 Task: Clear the 'UI Design' folder and ensure it is not set to auto-archive.
Action: Mouse moved to (142, 416)
Screenshot: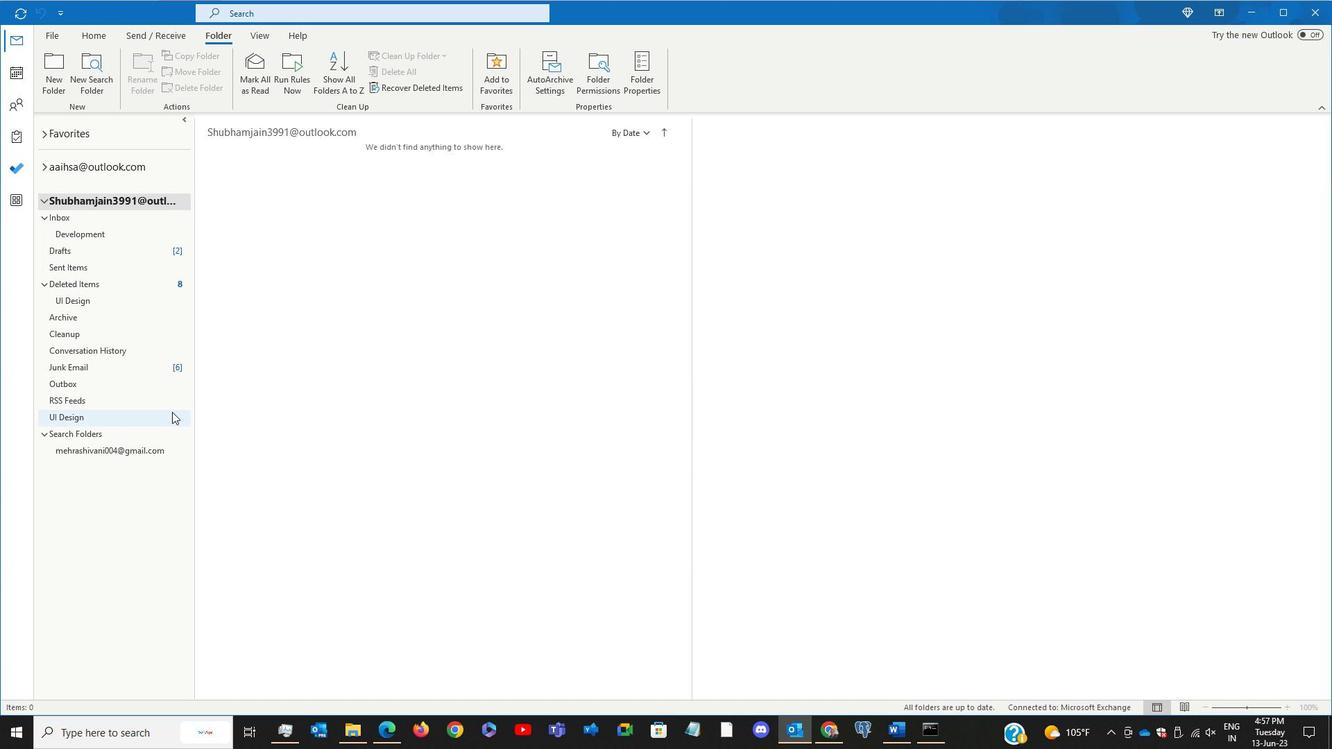 
Action: Mouse pressed left at (142, 416)
Screenshot: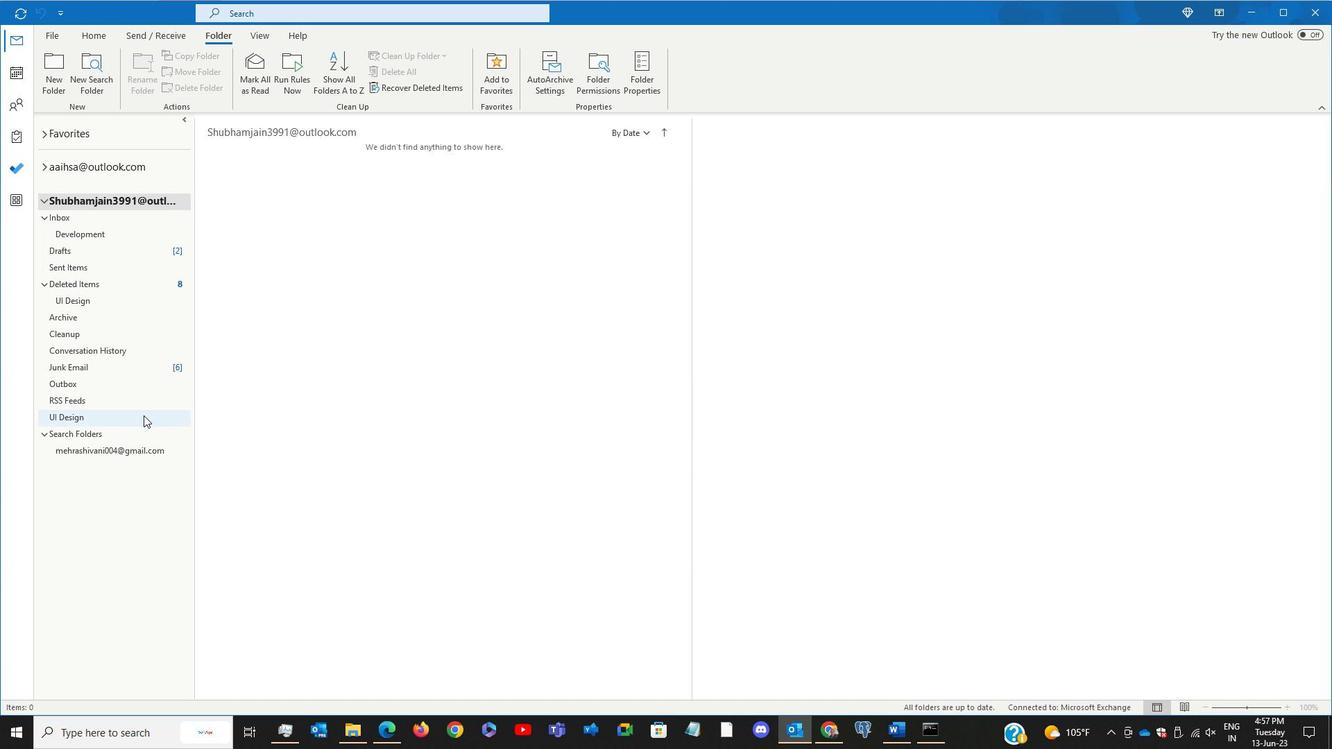 
Action: Mouse moved to (105, 412)
Screenshot: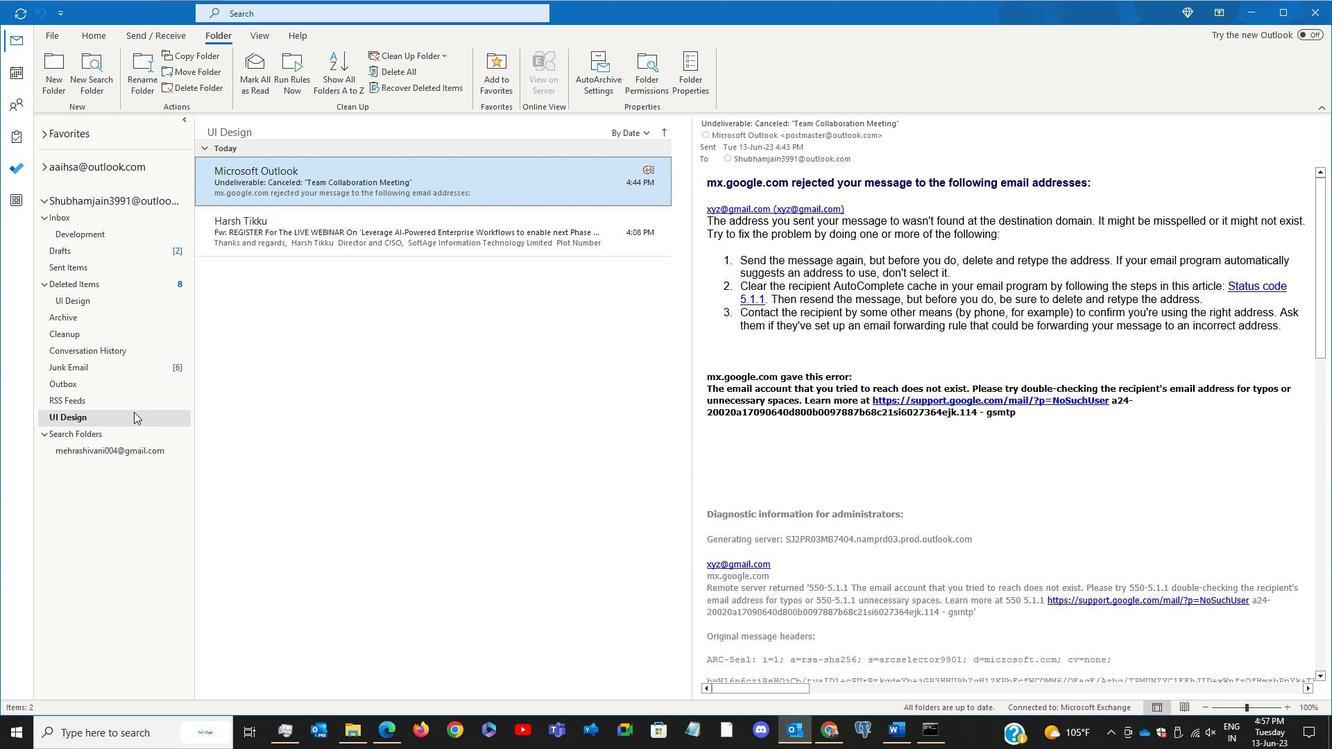 
Action: Mouse pressed right at (105, 412)
Screenshot: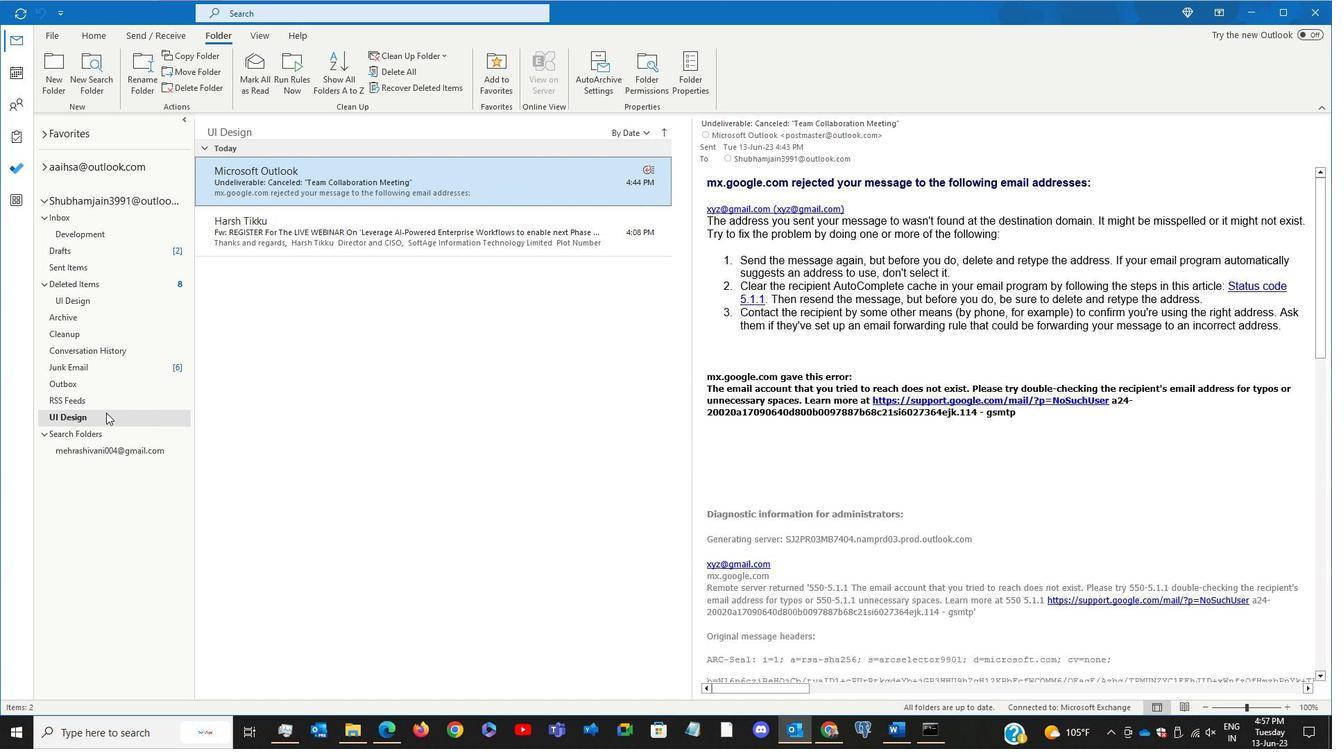 
Action: Mouse moved to (153, 610)
Screenshot: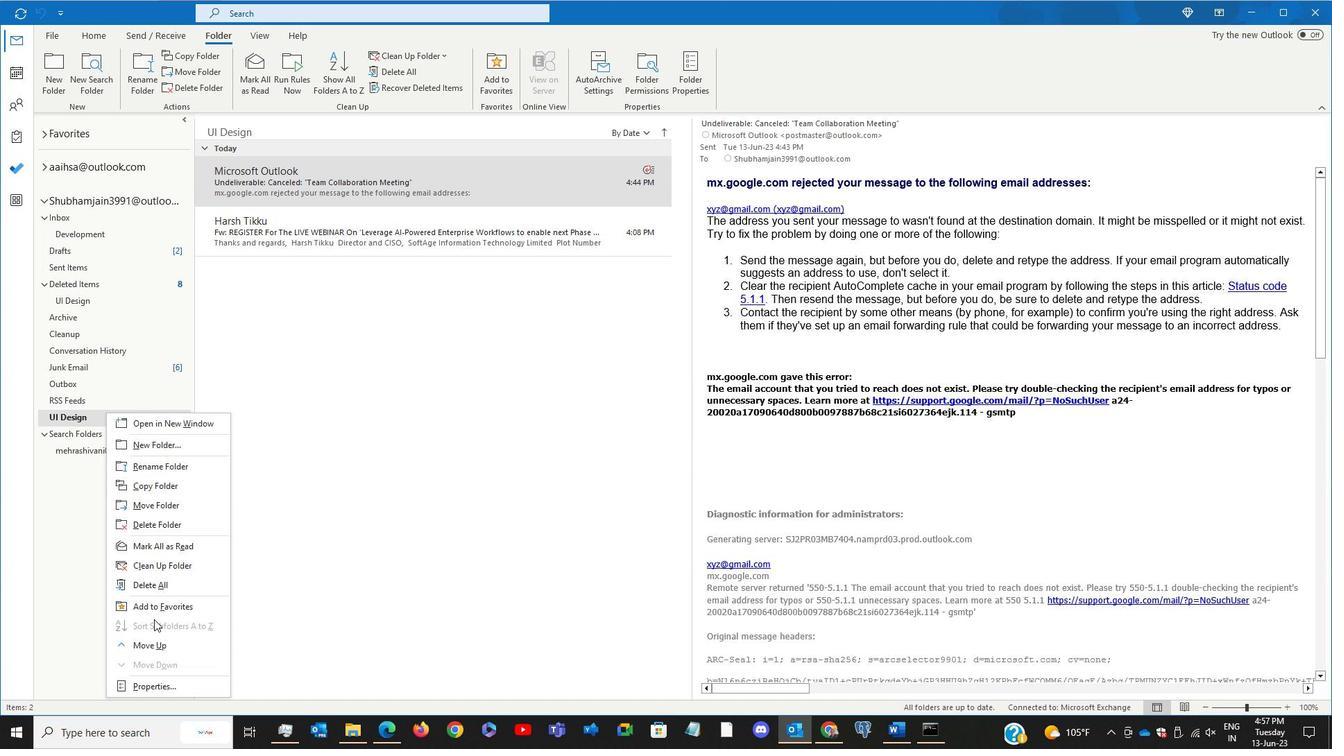 
Action: Mouse pressed left at (153, 610)
Screenshot: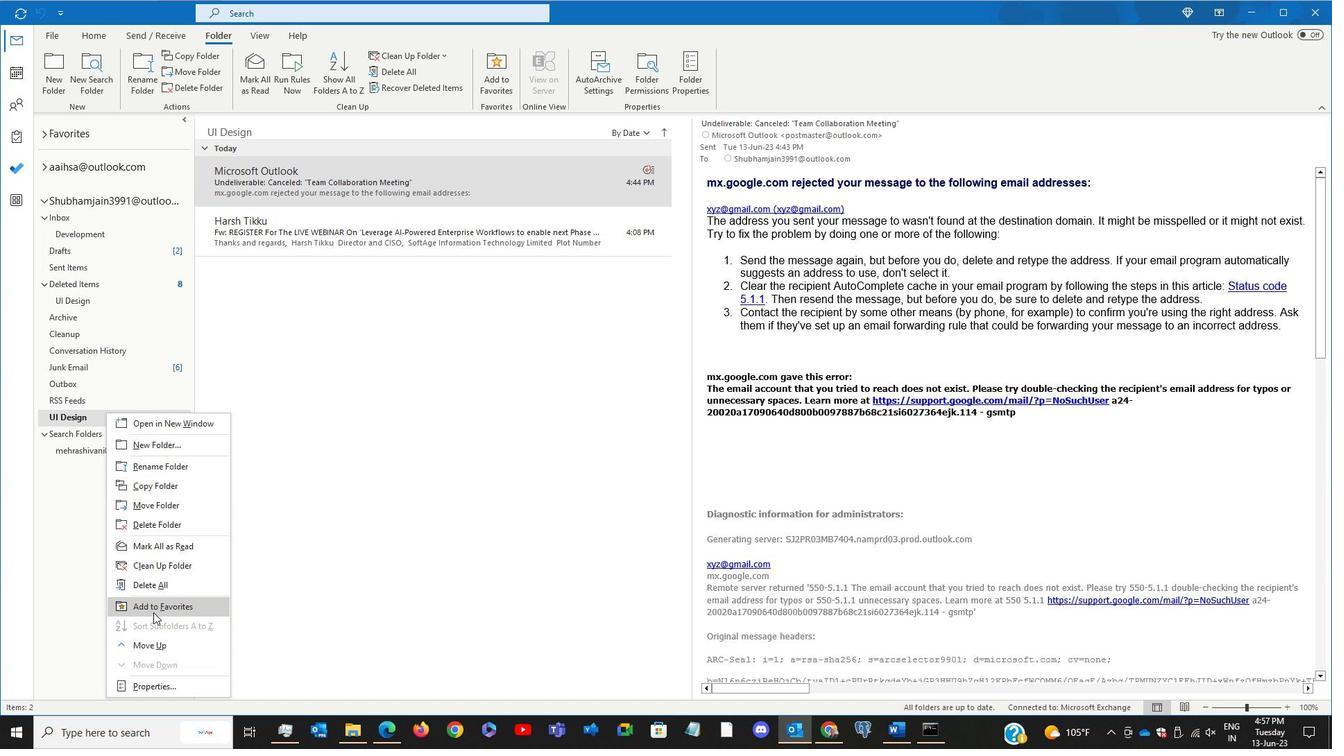 
Action: Mouse moved to (387, 240)
Screenshot: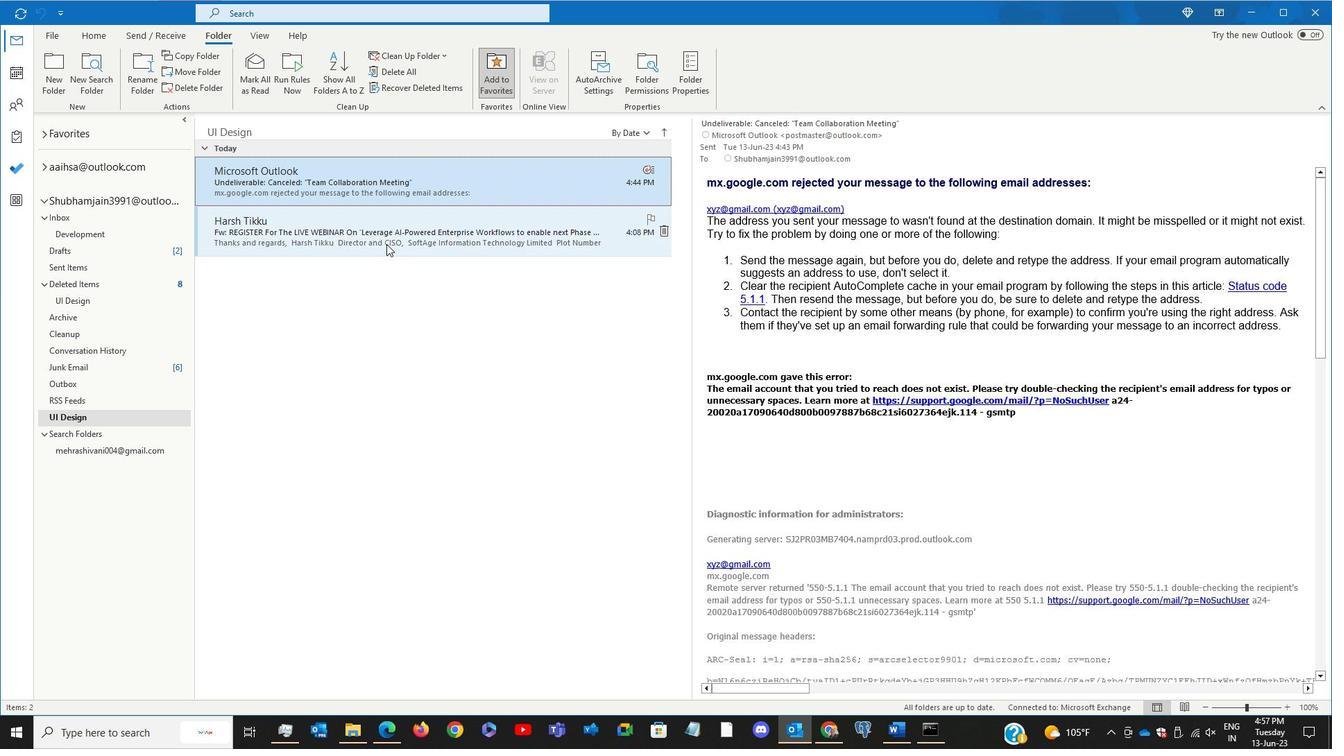 
Action: Key pressed ctrl+A
Screenshot: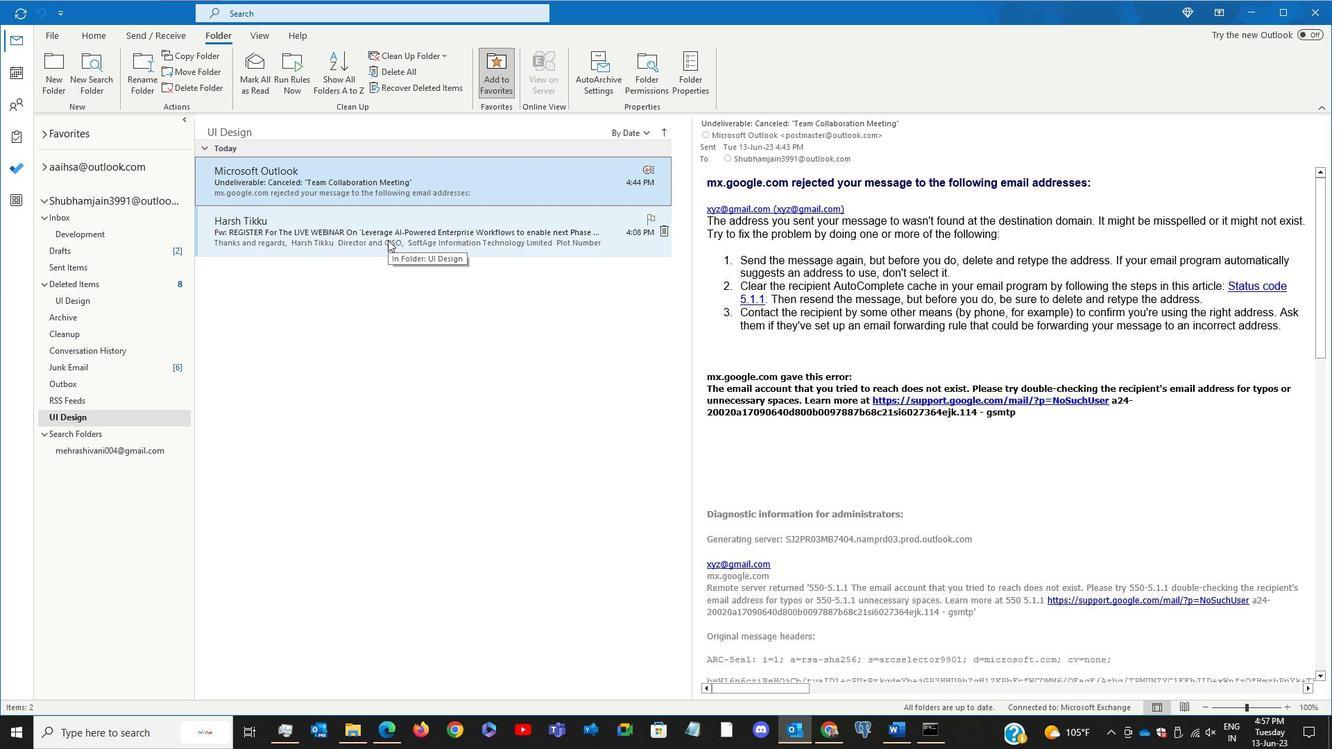 
Action: Mouse moved to (593, 85)
Screenshot: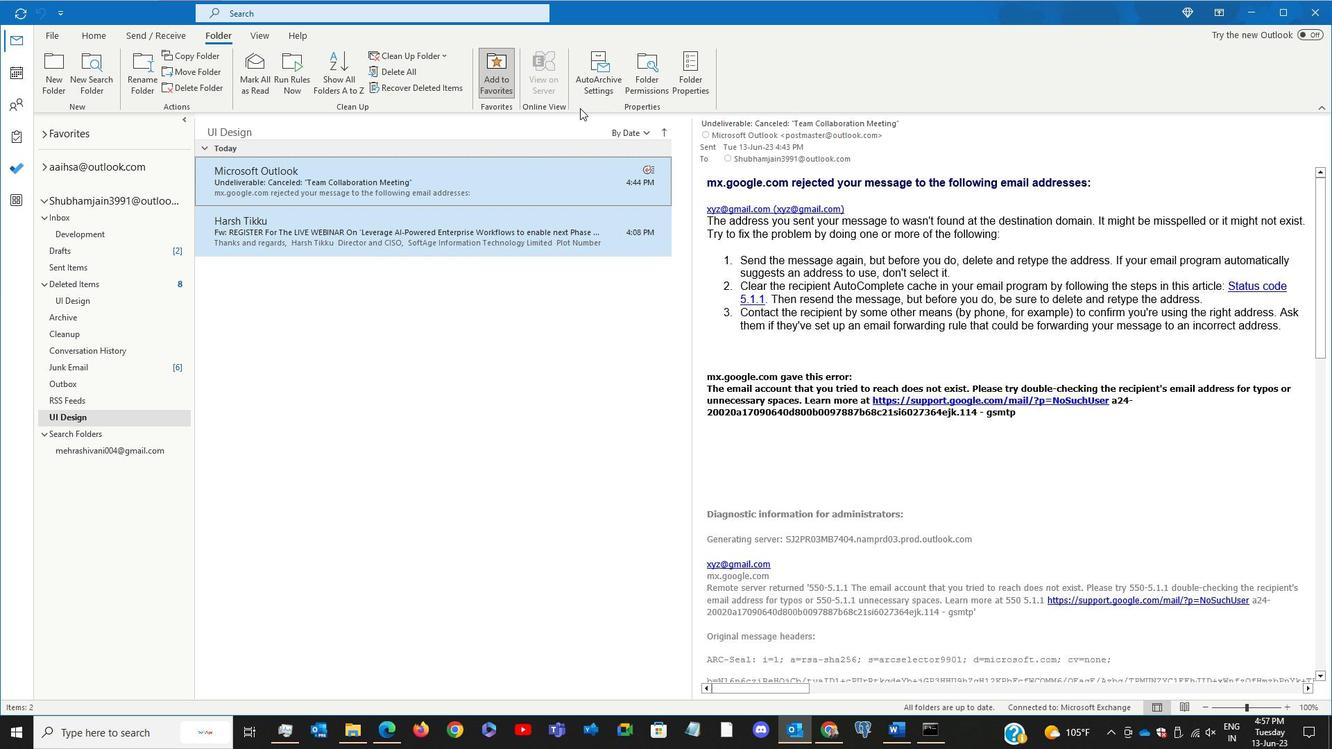 
Action: Mouse pressed left at (593, 85)
Screenshot: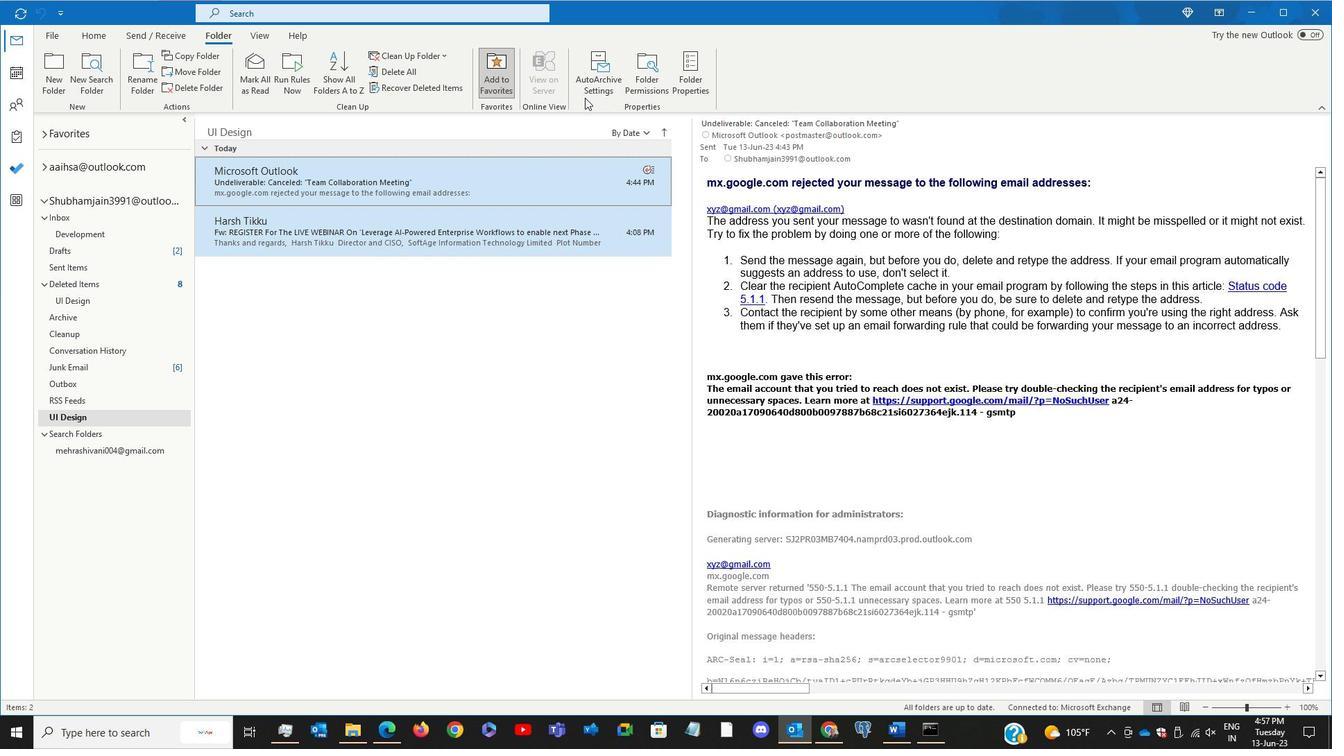 
Action: Mouse moved to (543, 235)
Screenshot: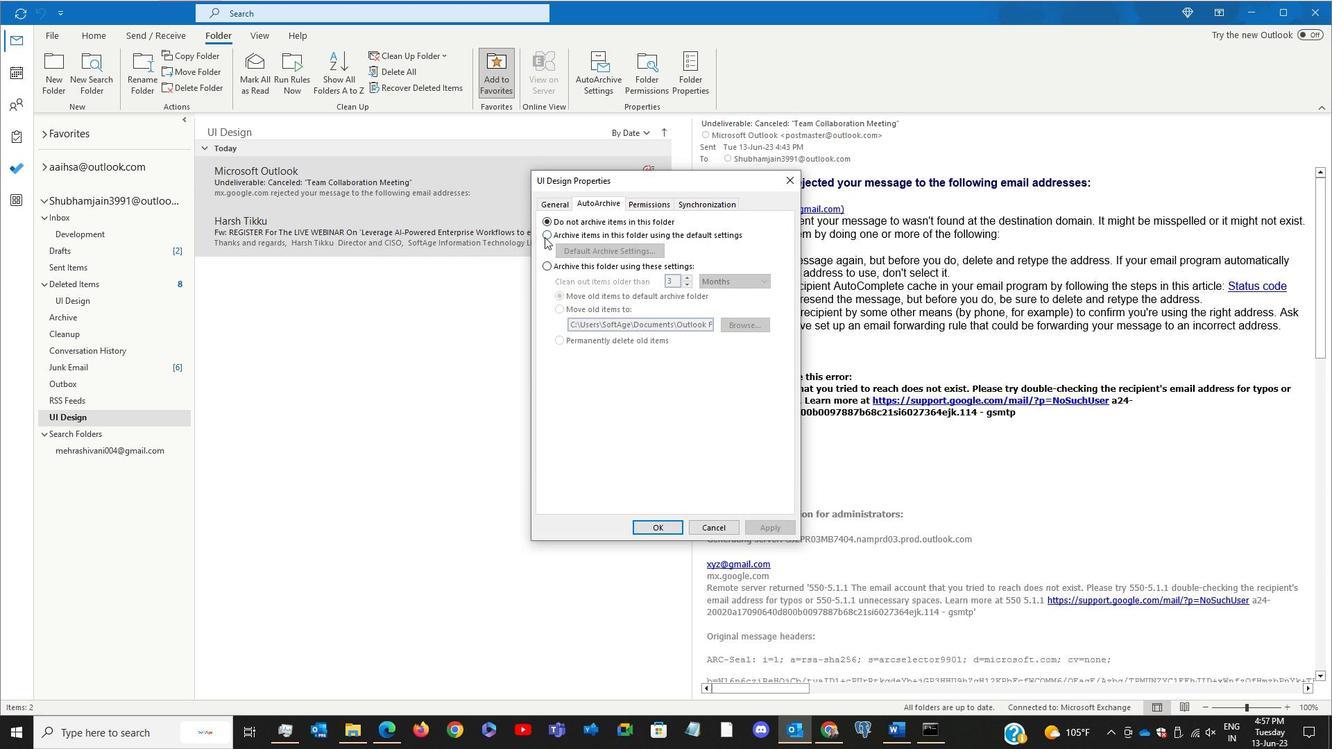 
Action: Mouse pressed left at (543, 235)
Screenshot: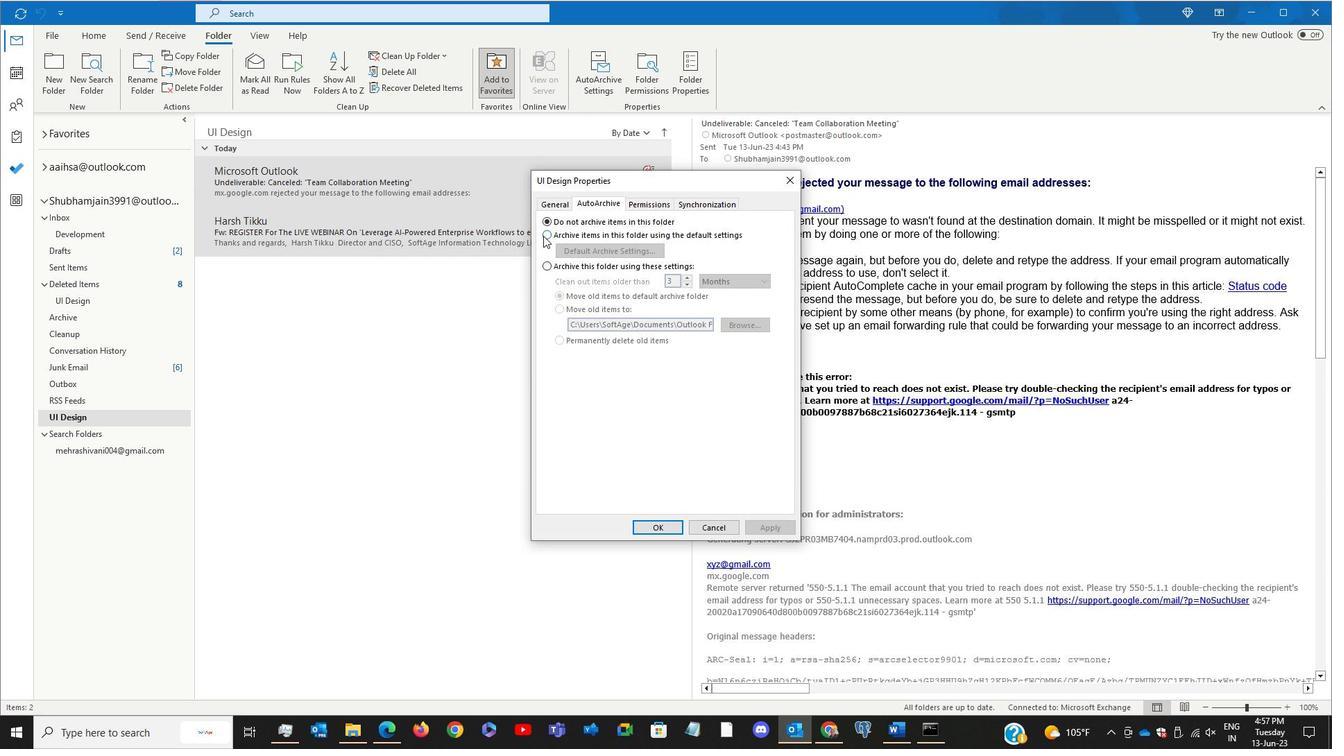 
Action: Mouse moved to (759, 528)
Screenshot: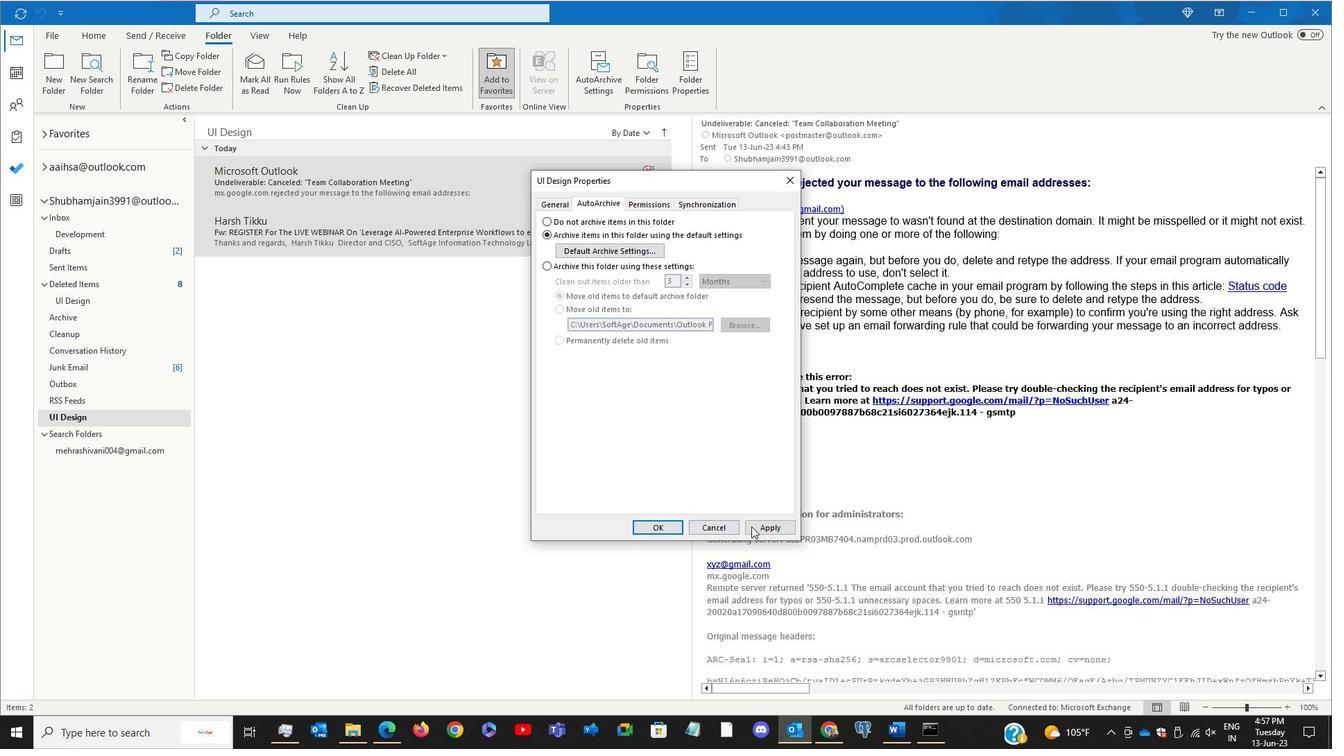 
Action: Mouse pressed left at (759, 528)
Screenshot: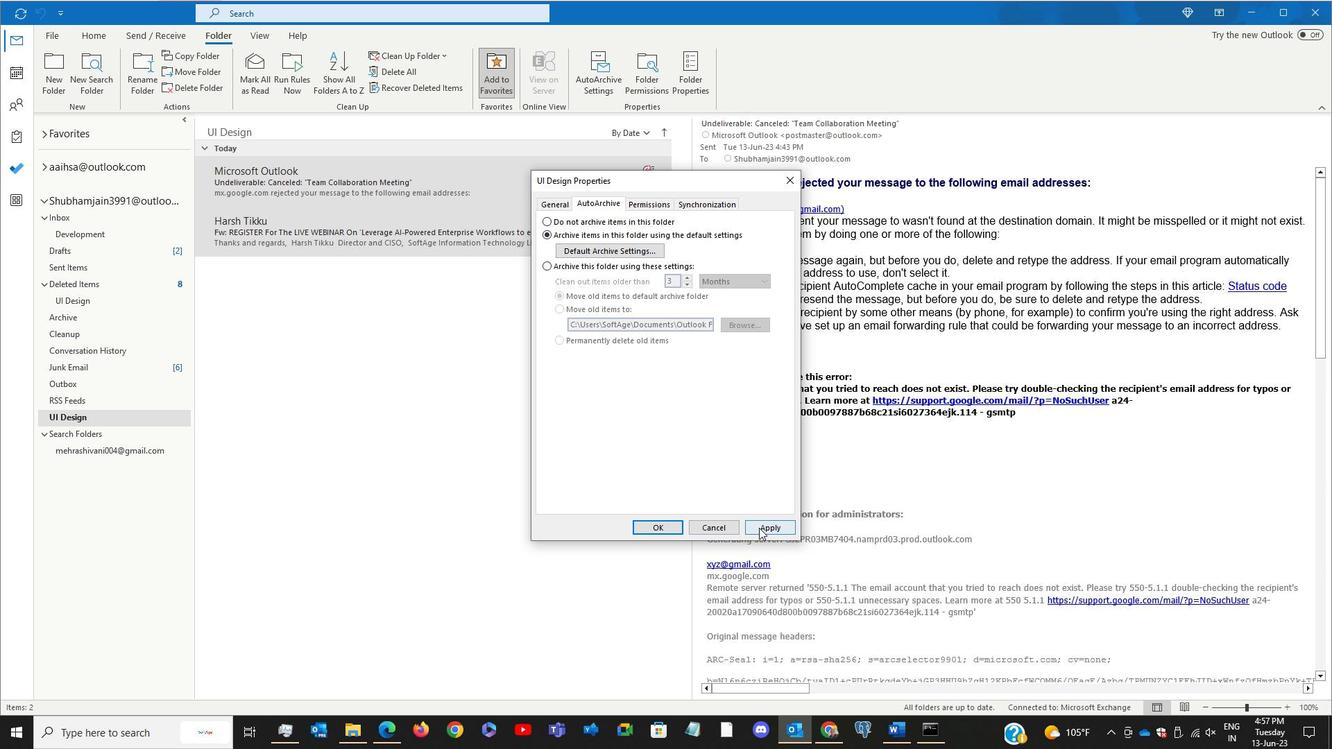 
Action: Mouse moved to (667, 528)
Screenshot: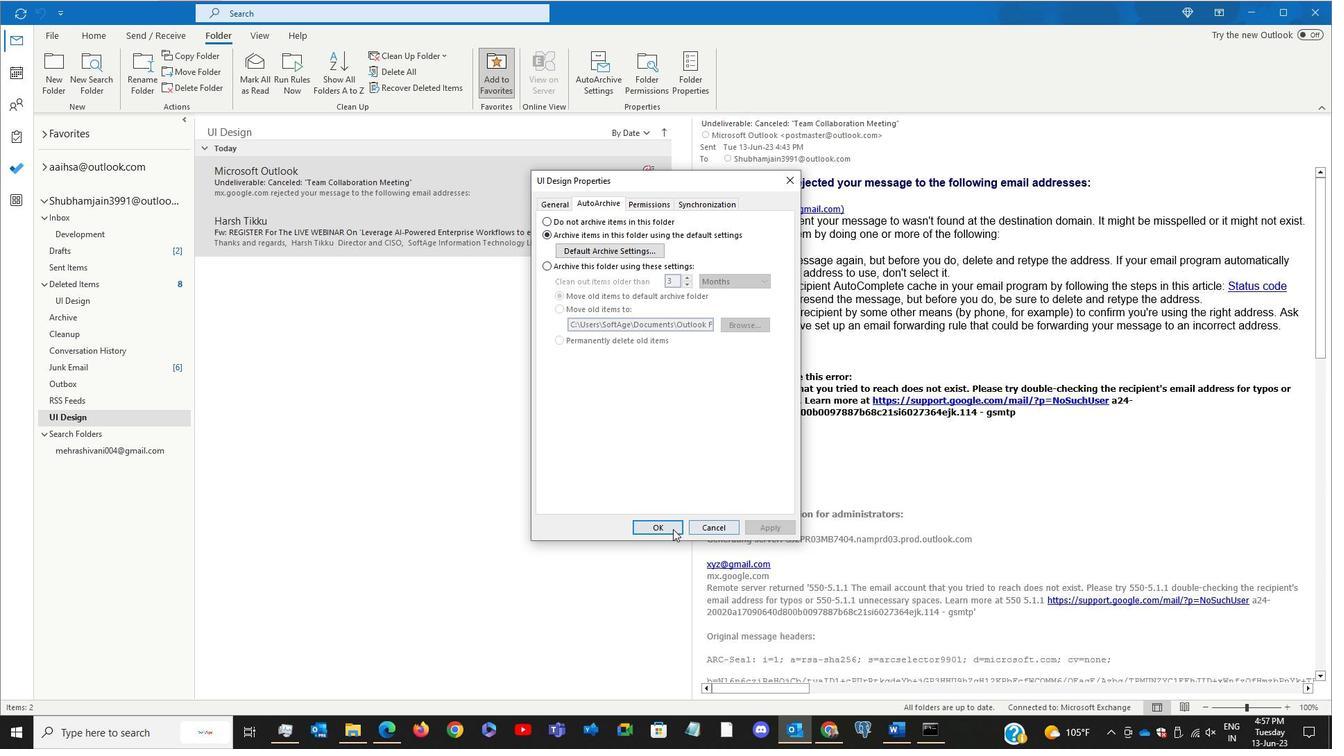 
Action: Mouse pressed left at (667, 528)
Screenshot: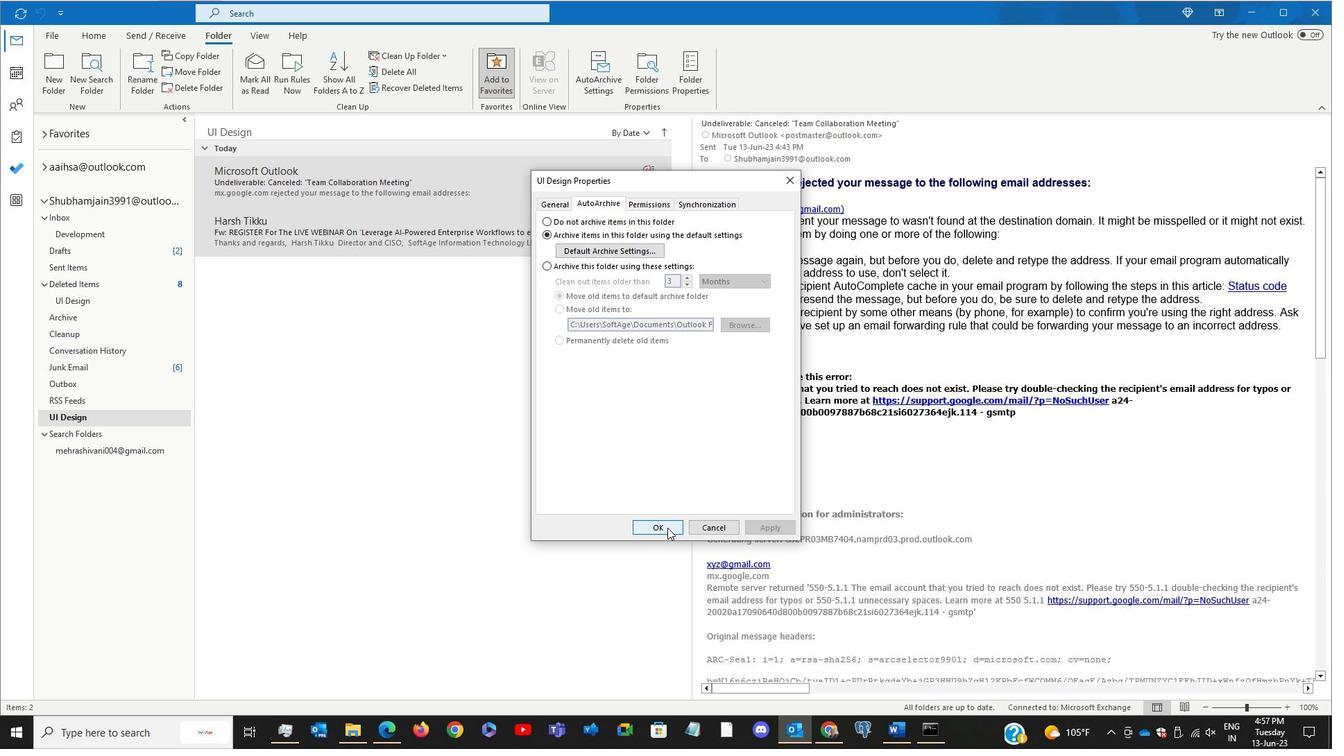
